 Task: Select red in the preferred dark color theme.
Action: Mouse moved to (11, 468)
Screenshot: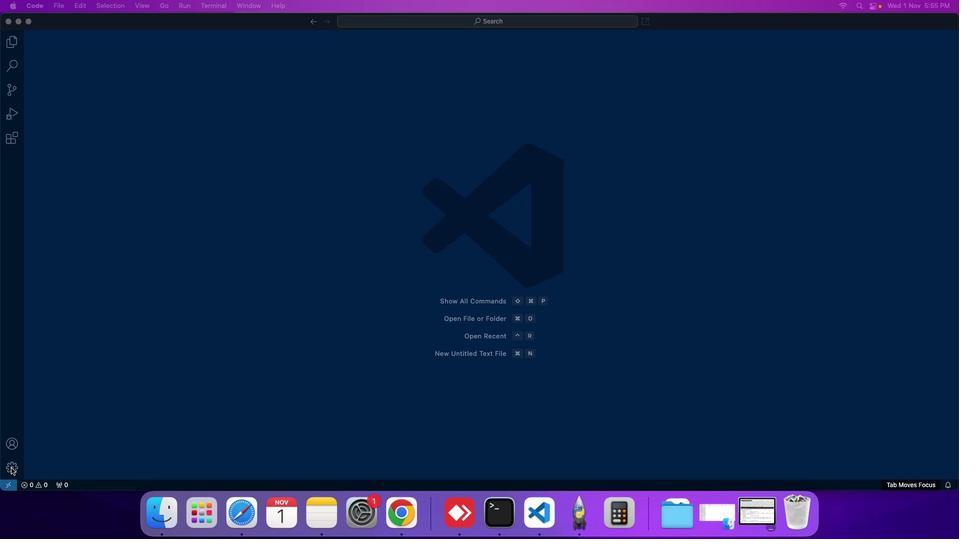 
Action: Mouse pressed left at (11, 468)
Screenshot: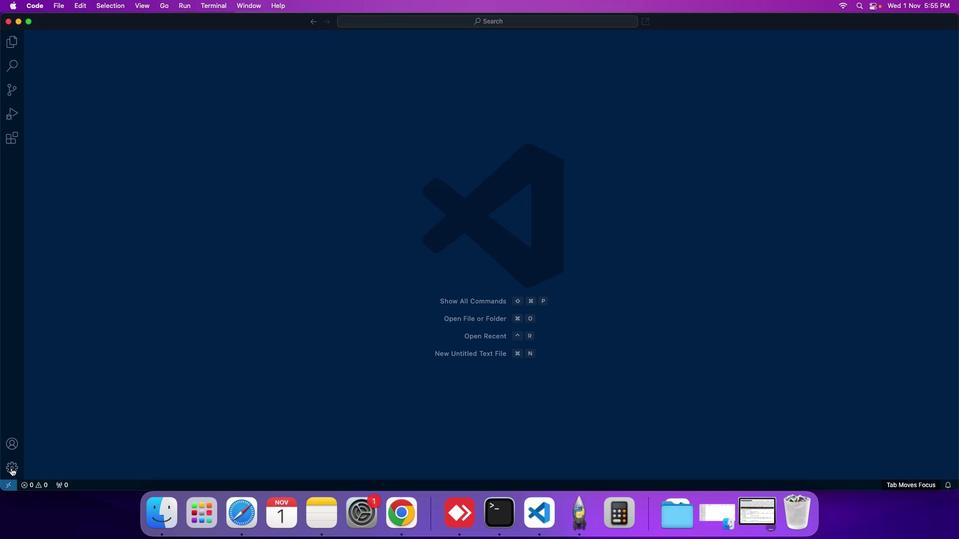 
Action: Mouse moved to (53, 394)
Screenshot: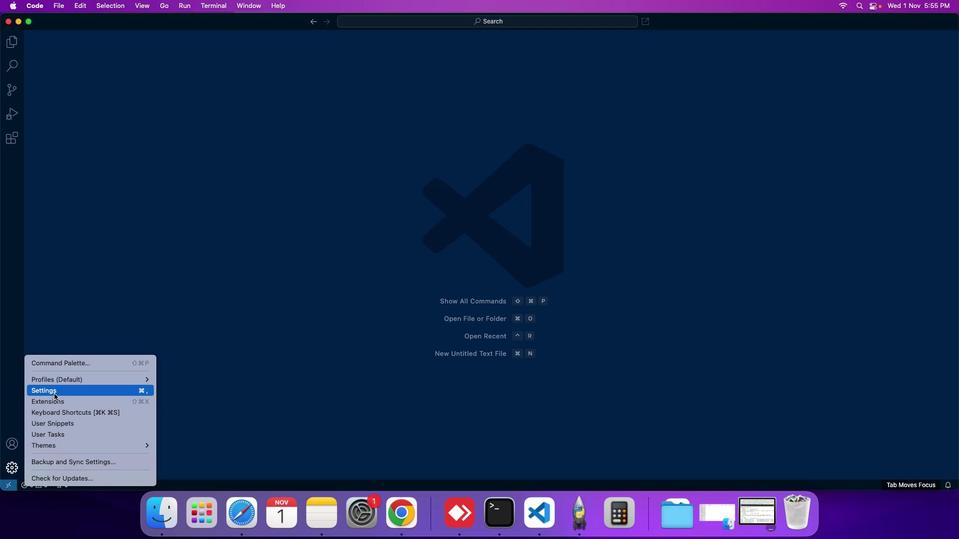 
Action: Mouse pressed left at (53, 394)
Screenshot: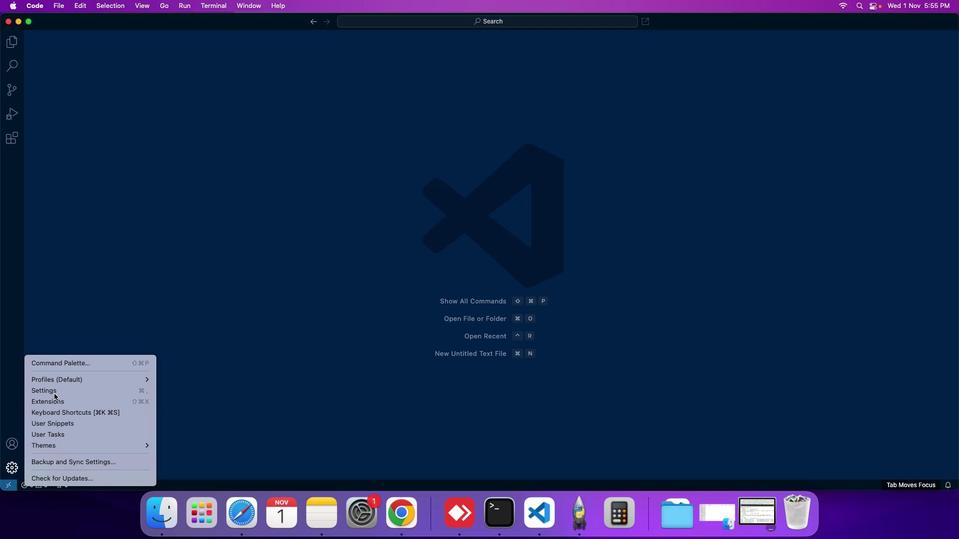 
Action: Mouse moved to (236, 118)
Screenshot: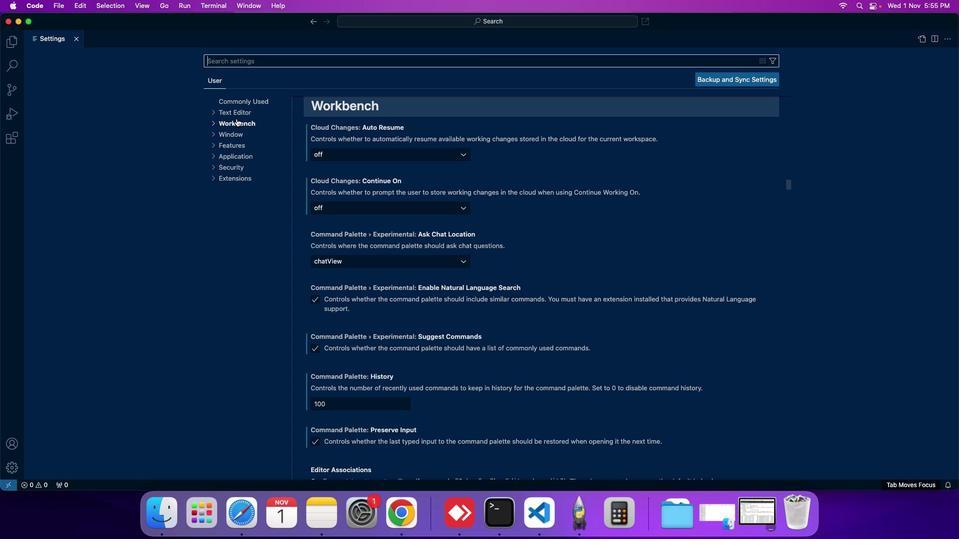 
Action: Mouse pressed left at (236, 118)
Screenshot: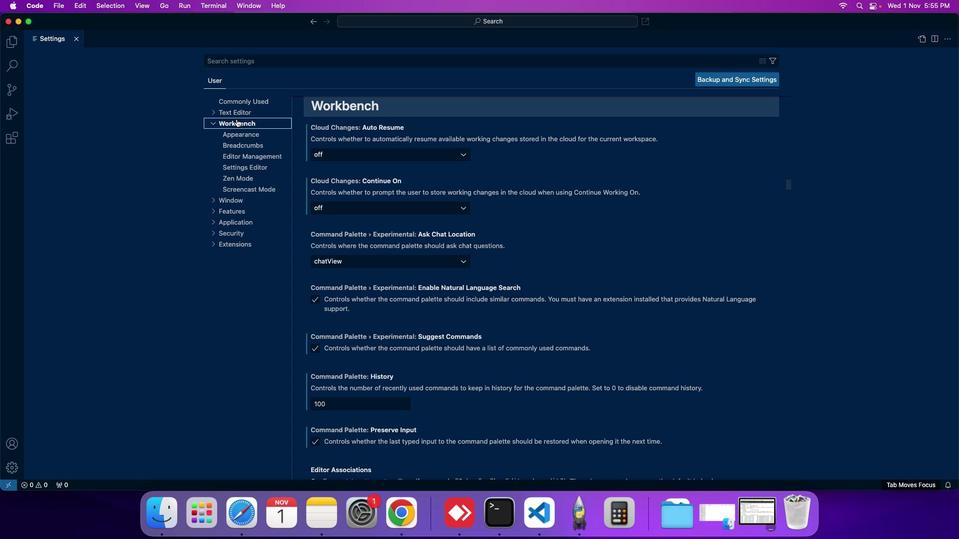 
Action: Mouse moved to (238, 132)
Screenshot: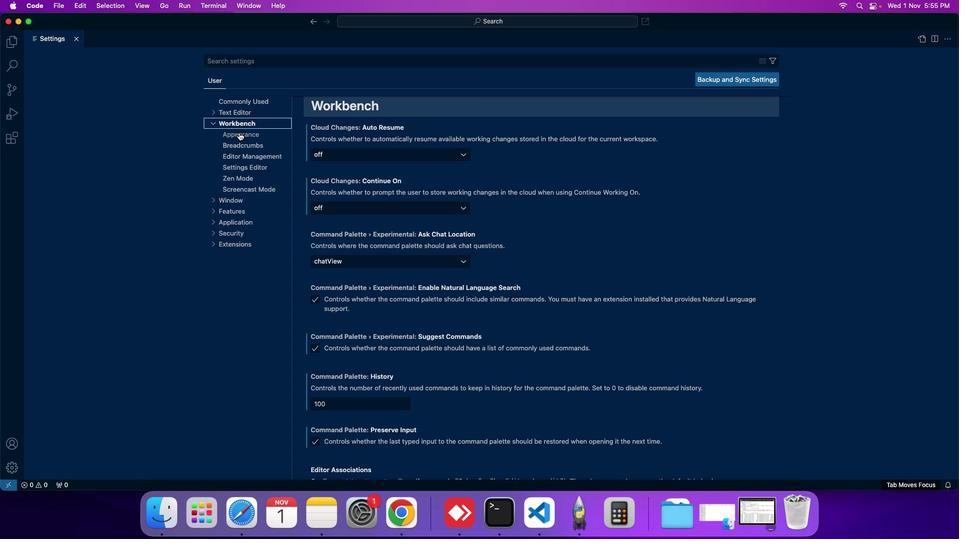 
Action: Mouse pressed left at (238, 132)
Screenshot: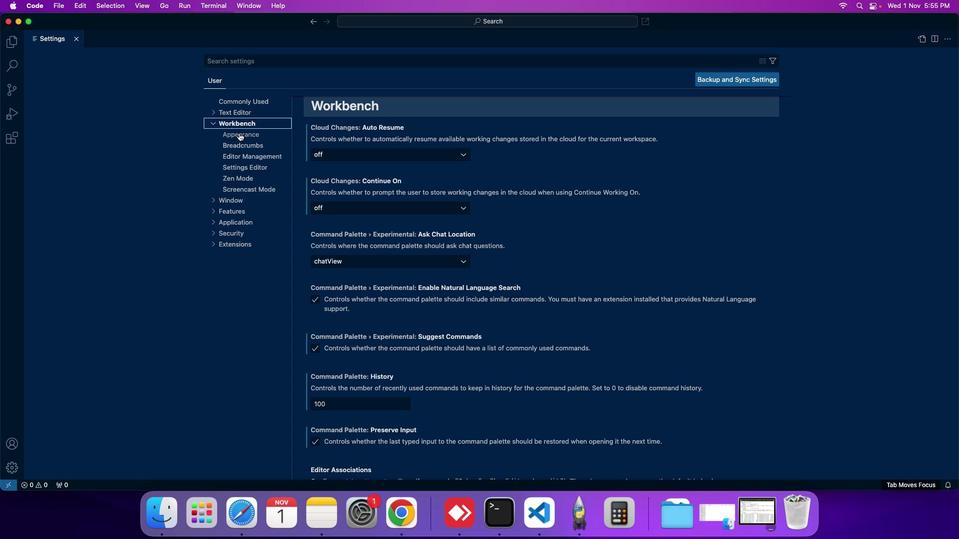 
Action: Mouse moved to (415, 361)
Screenshot: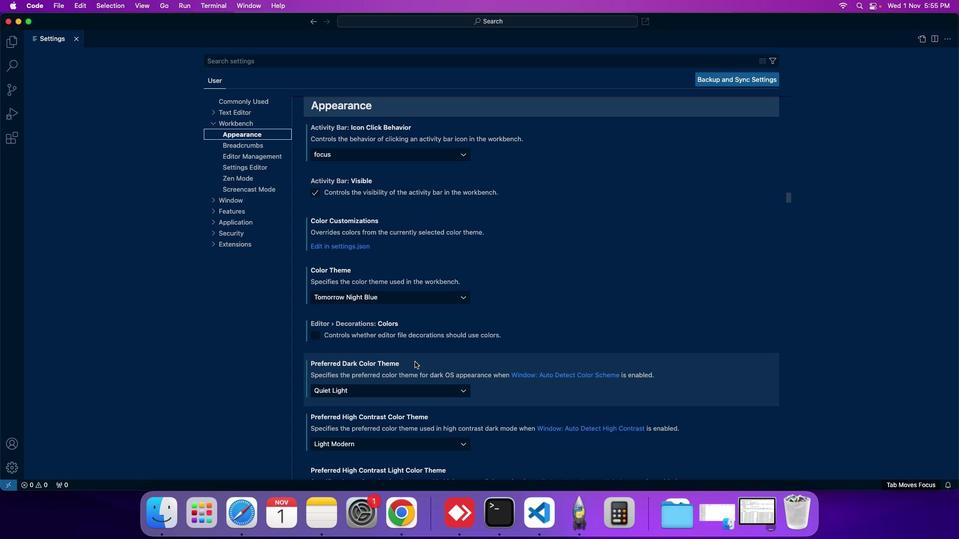 
Action: Mouse scrolled (415, 361) with delta (0, 0)
Screenshot: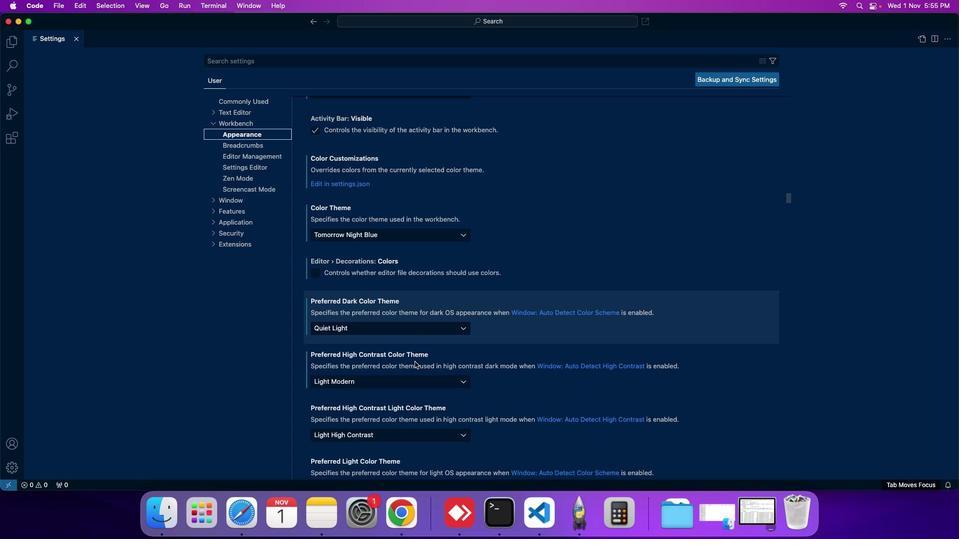 
Action: Mouse moved to (366, 262)
Screenshot: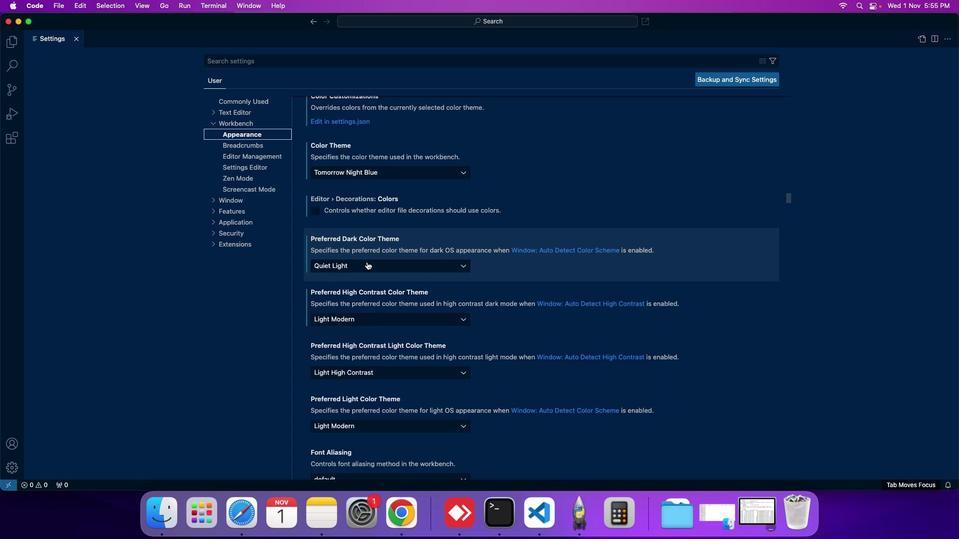 
Action: Mouse pressed left at (366, 262)
Screenshot: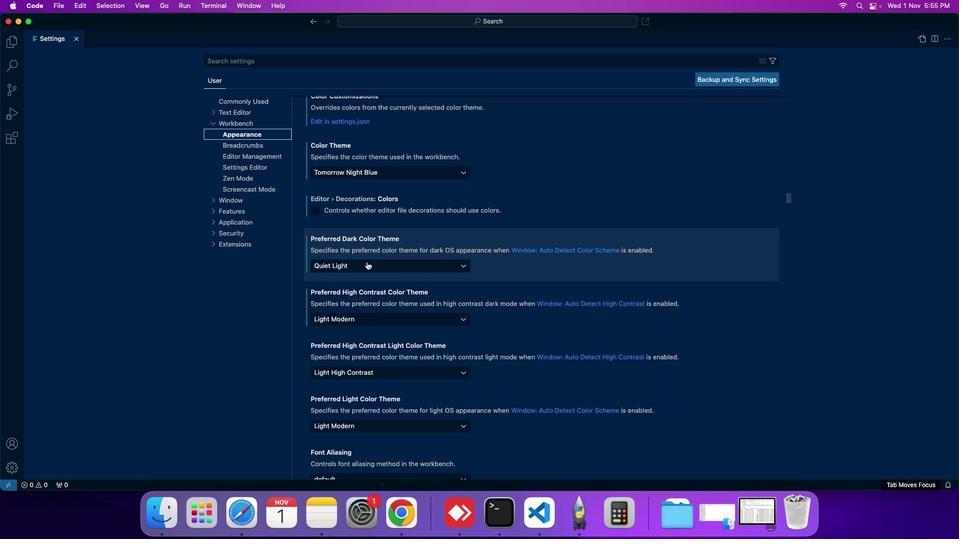 
Action: Mouse moved to (357, 418)
Screenshot: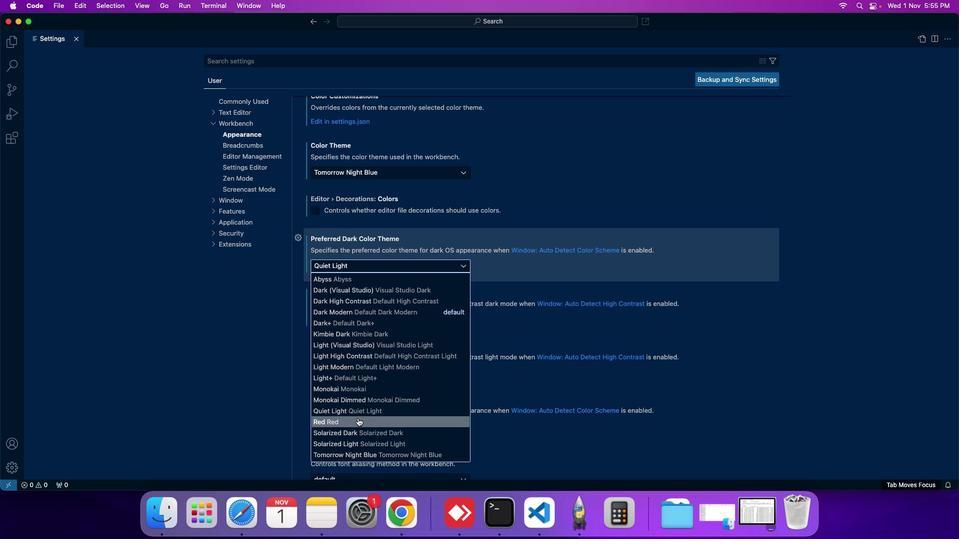 
Action: Mouse pressed left at (357, 418)
Screenshot: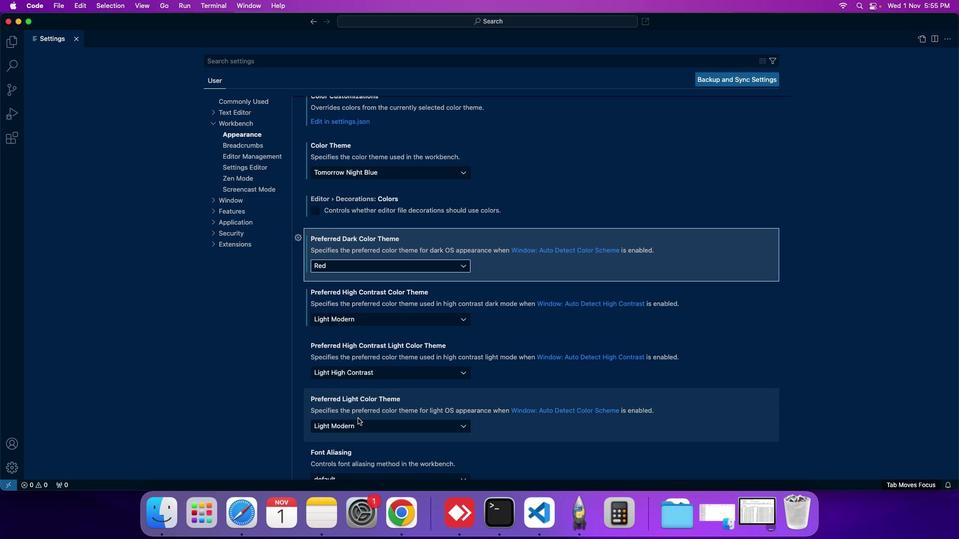 
Action: Mouse moved to (356, 417)
Screenshot: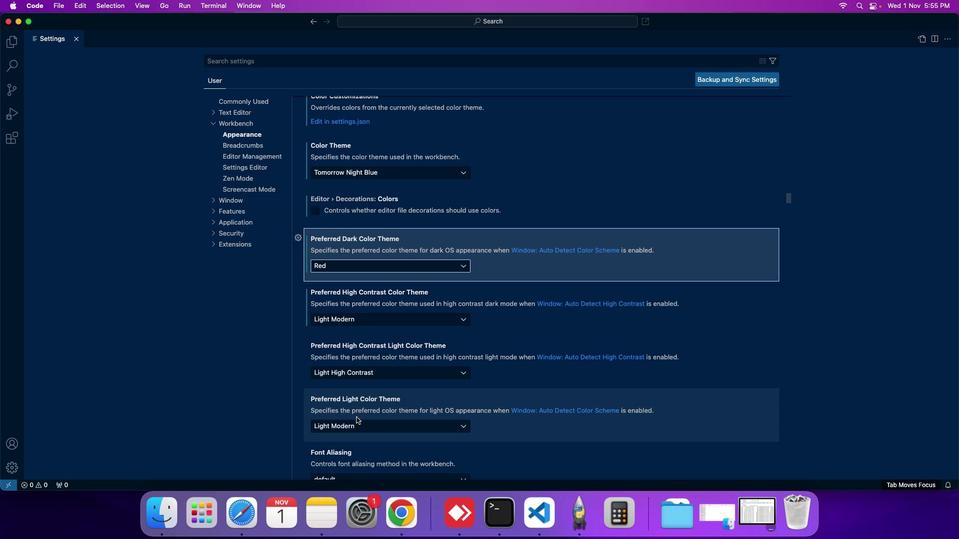 
